 Task: Create in the project YottaTech a sprint 'Time Warp'.
Action: Mouse moved to (995, 351)
Screenshot: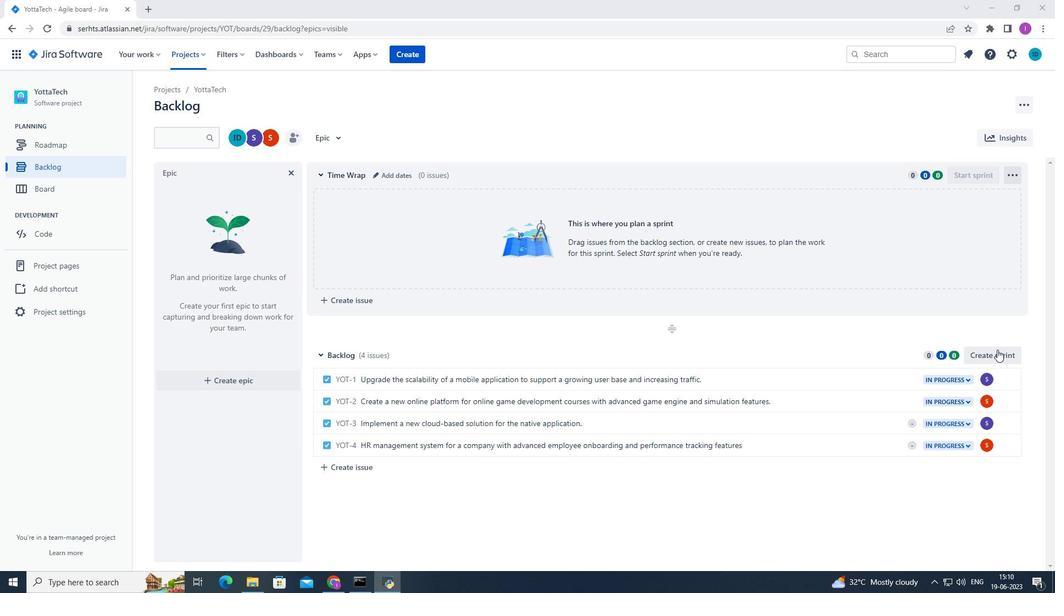 
Action: Mouse pressed left at (995, 351)
Screenshot: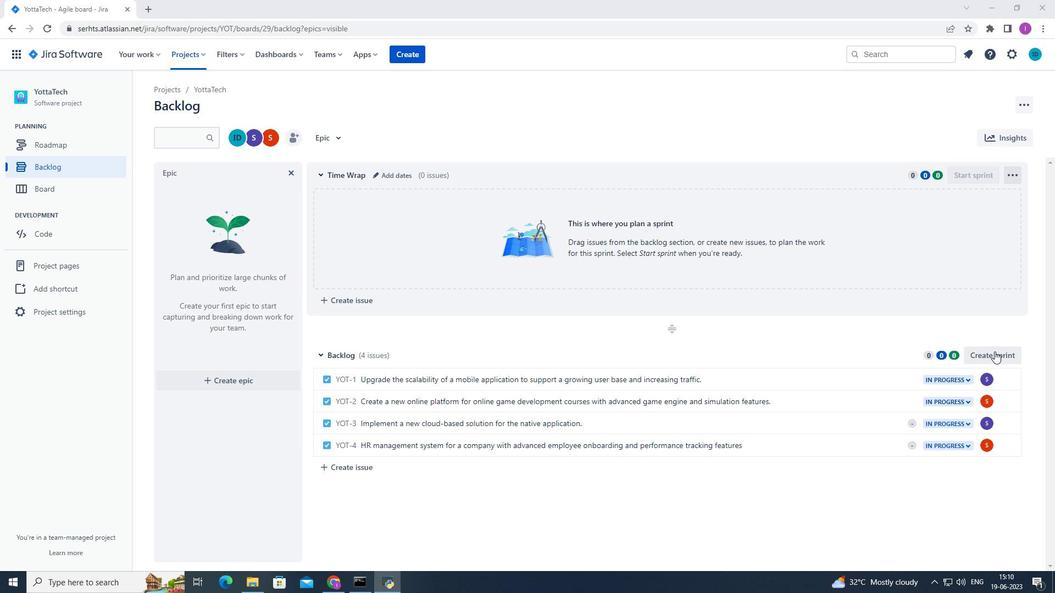 
Action: Mouse moved to (384, 355)
Screenshot: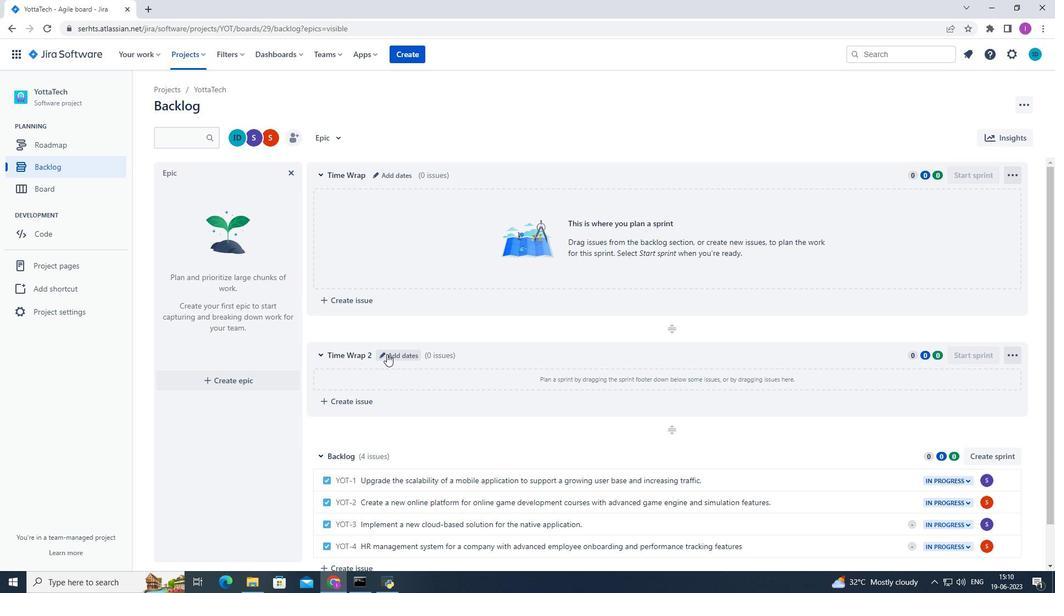 
Action: Mouse pressed left at (384, 355)
Screenshot: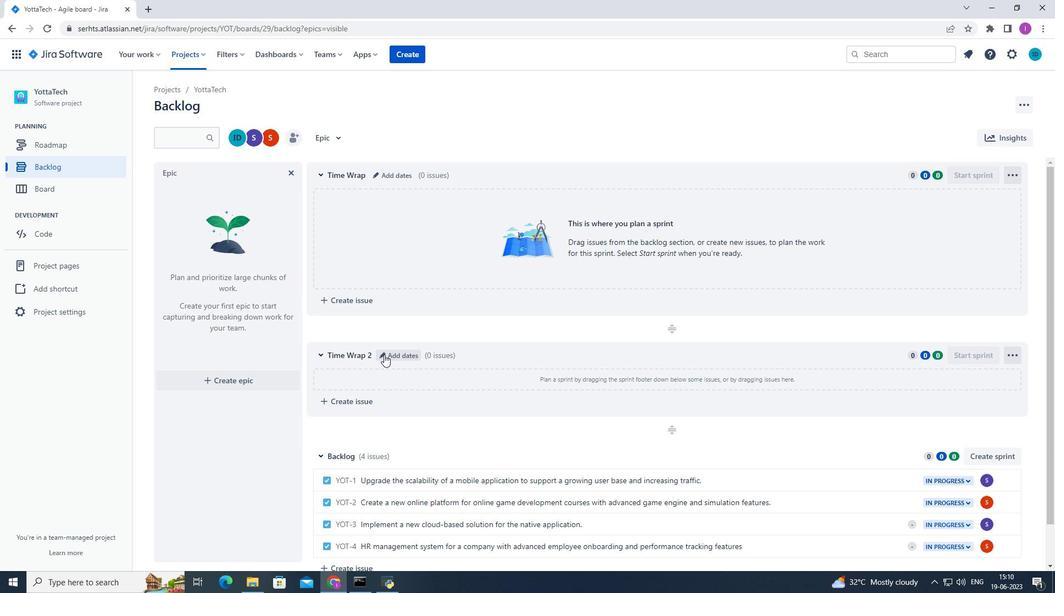 
Action: Mouse moved to (438, 139)
Screenshot: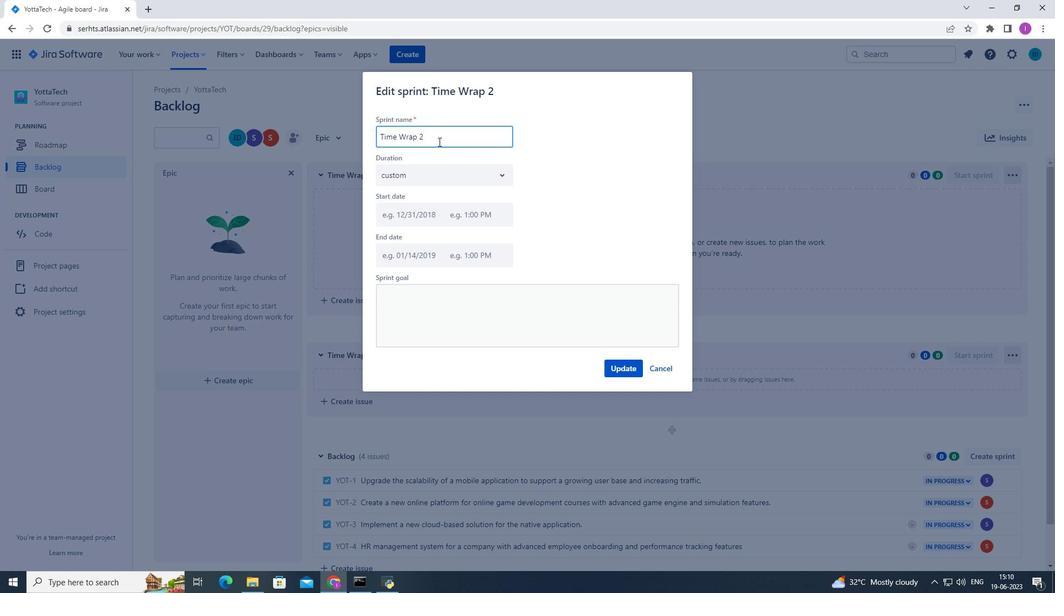 
Action: Mouse pressed left at (438, 139)
Screenshot: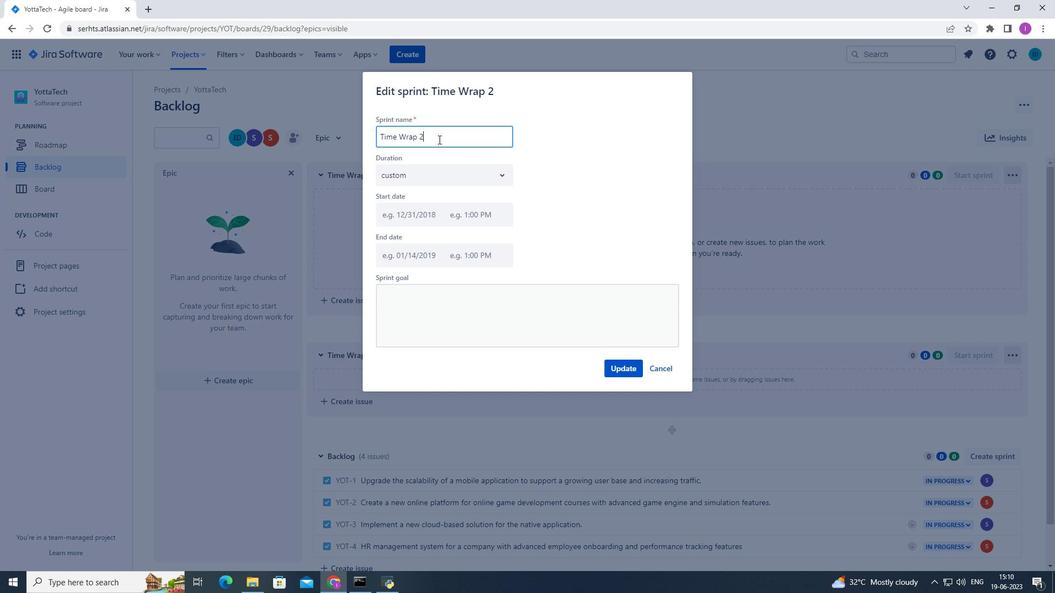 
Action: Mouse moved to (355, 139)
Screenshot: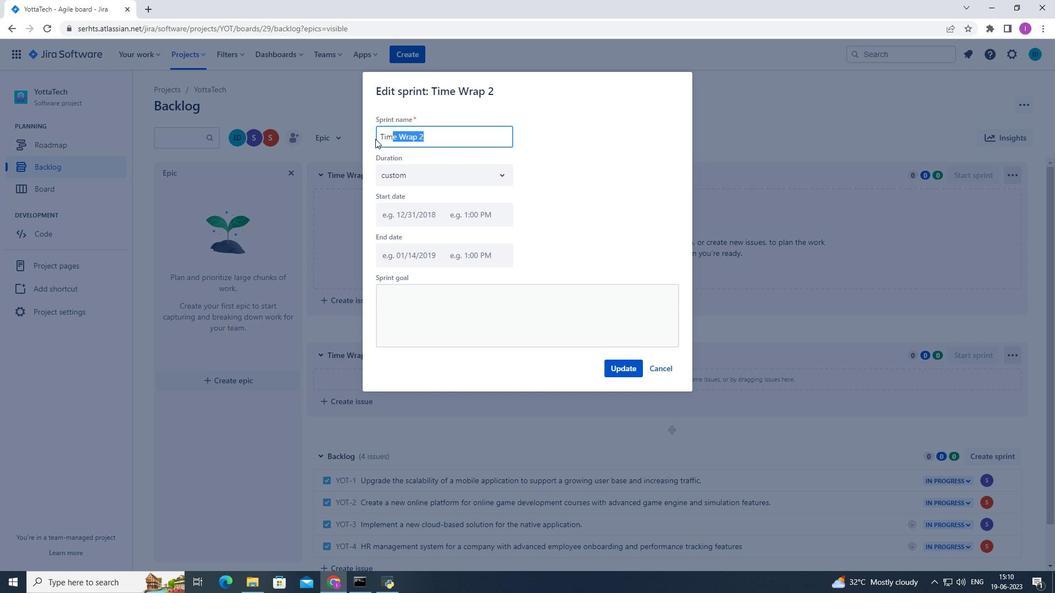 
Action: Key pressed <Key.shift>Time<Key.space>
Screenshot: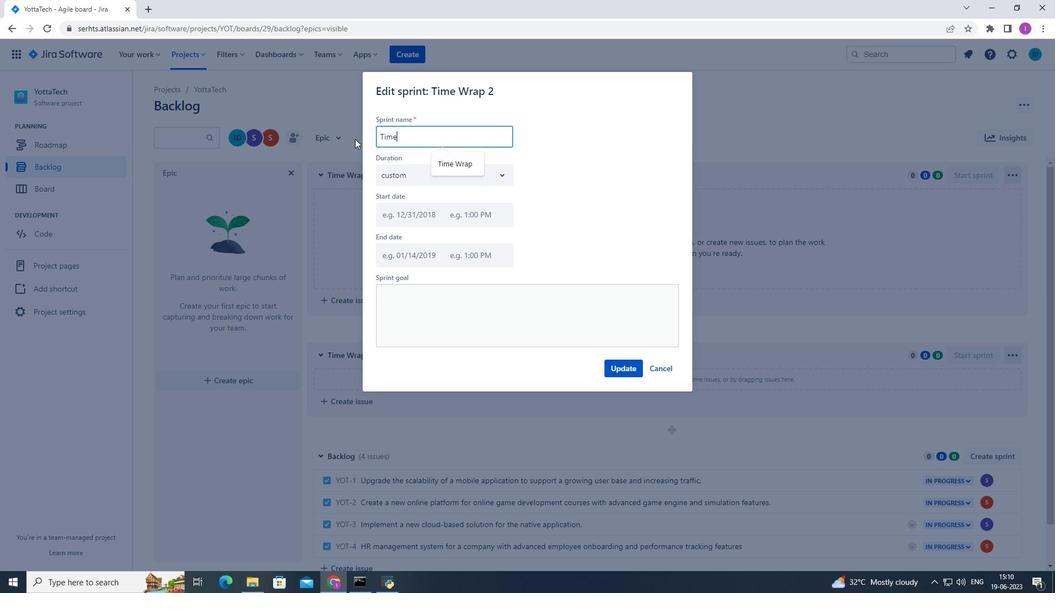
Action: Mouse moved to (463, 161)
Screenshot: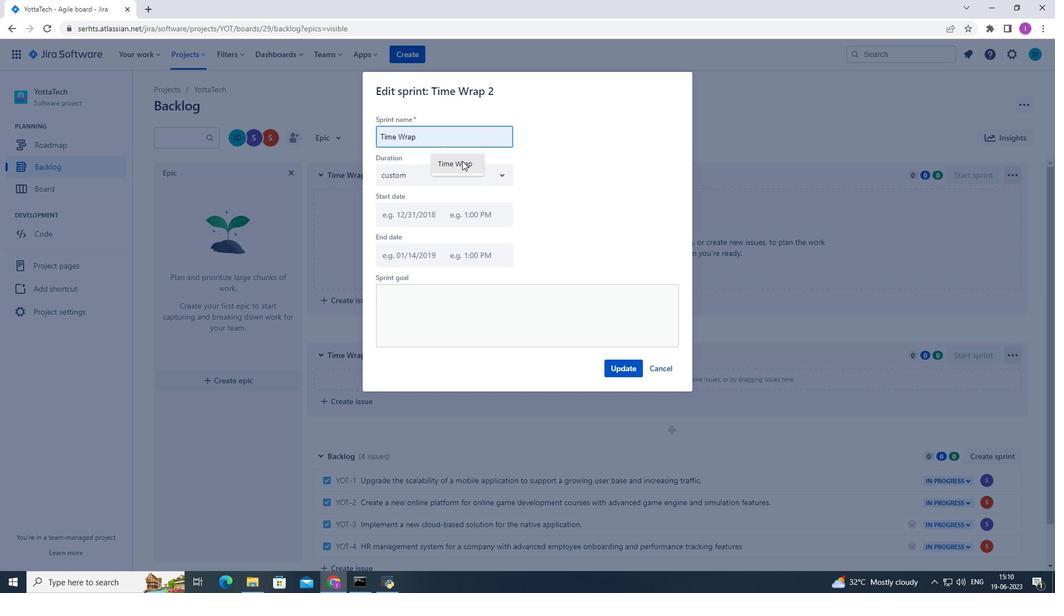 
Action: Mouse pressed left at (463, 161)
Screenshot: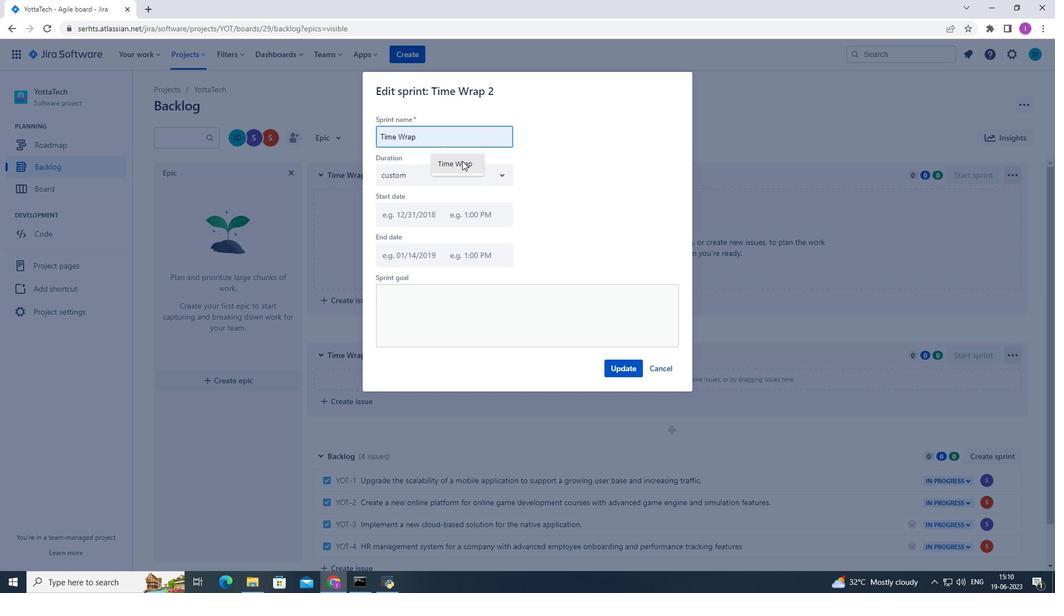 
Action: Mouse moved to (619, 369)
Screenshot: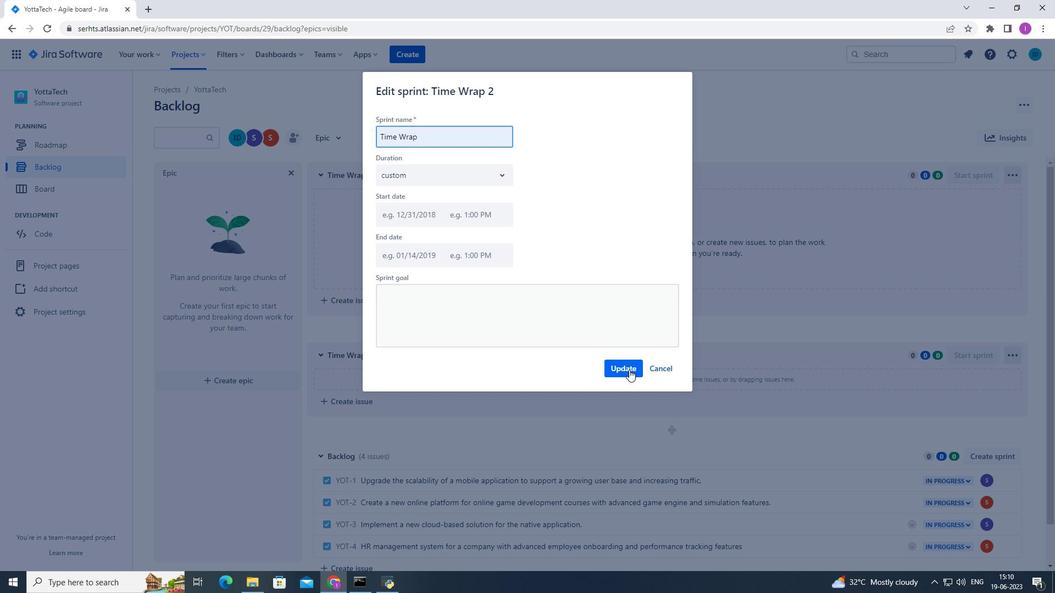 
Action: Mouse pressed left at (619, 369)
Screenshot: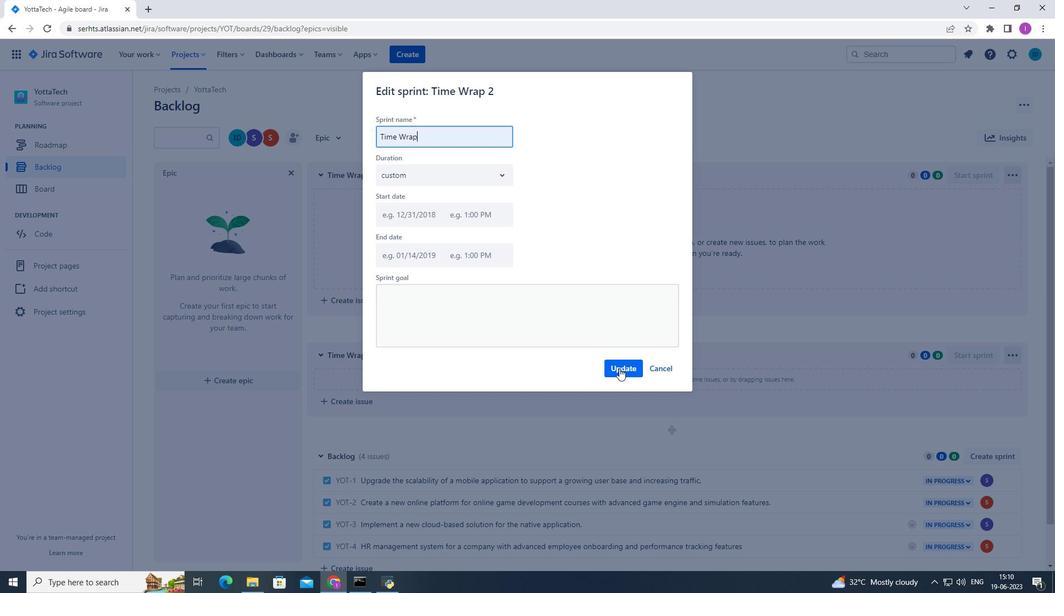 
Action: Mouse moved to (709, 346)
Screenshot: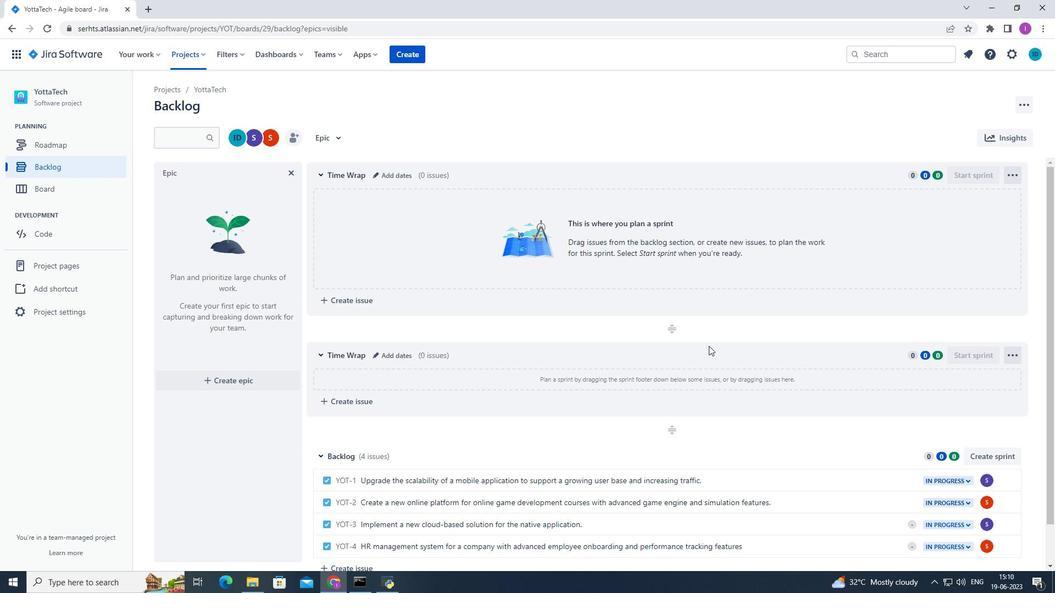 
Action: Mouse scrolled (709, 345) with delta (0, 0)
Screenshot: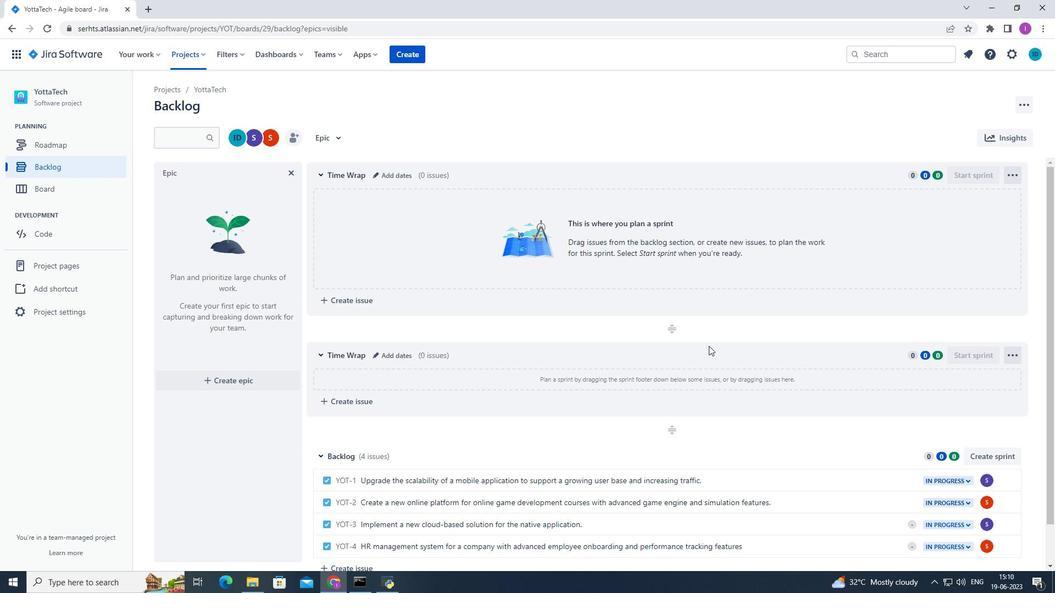 
Action: Mouse moved to (711, 346)
Screenshot: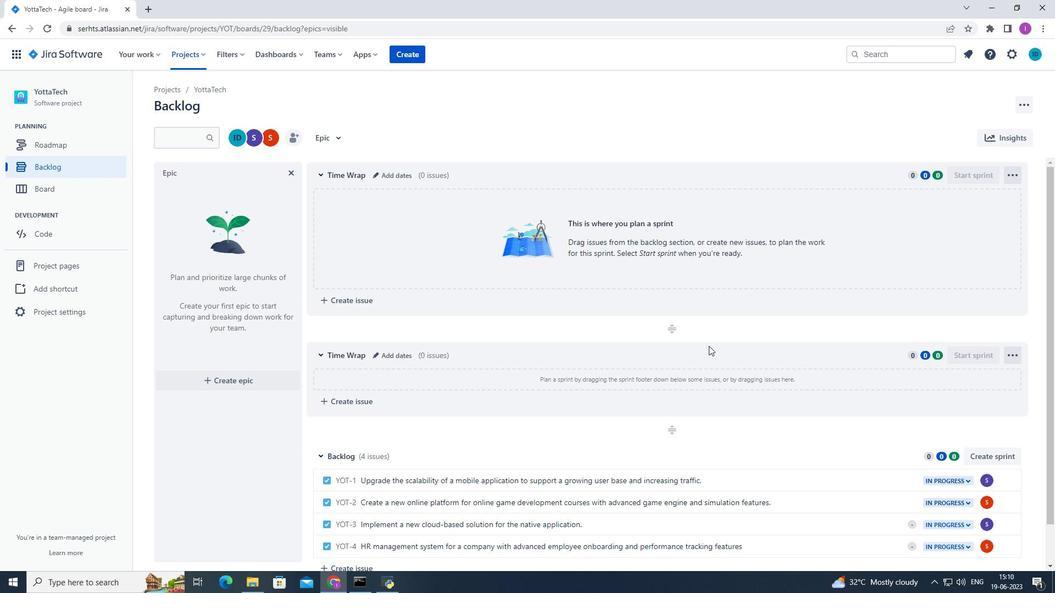 
Action: Mouse scrolled (711, 345) with delta (0, 0)
Screenshot: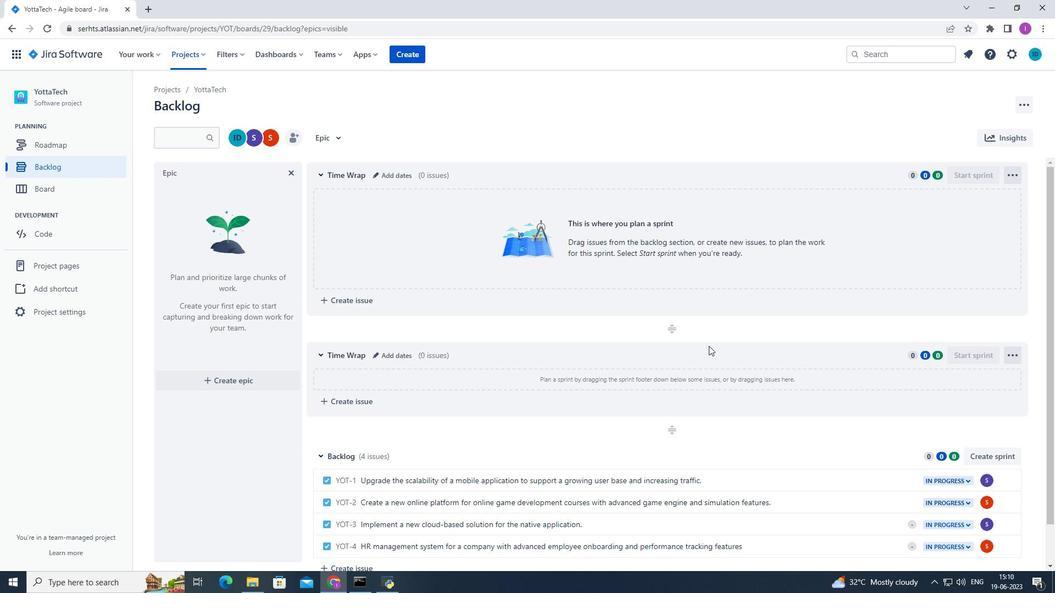 
Action: Mouse scrolled (711, 345) with delta (0, 0)
Screenshot: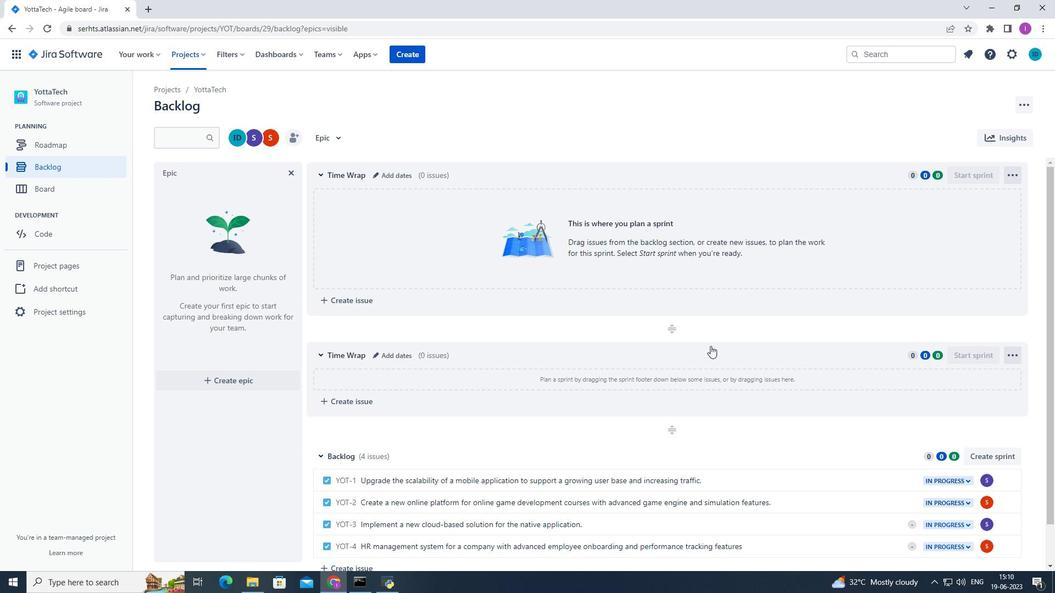 
Action: Mouse moved to (747, 364)
Screenshot: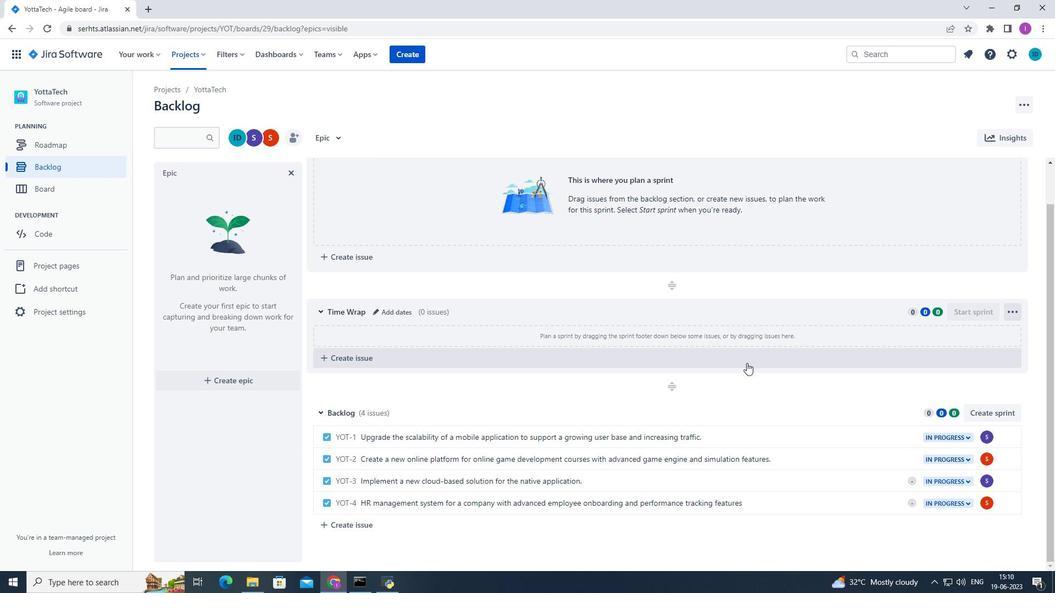 
